 Task: Toggle the show unused in the text editor,
Action: Mouse moved to (17, 567)
Screenshot: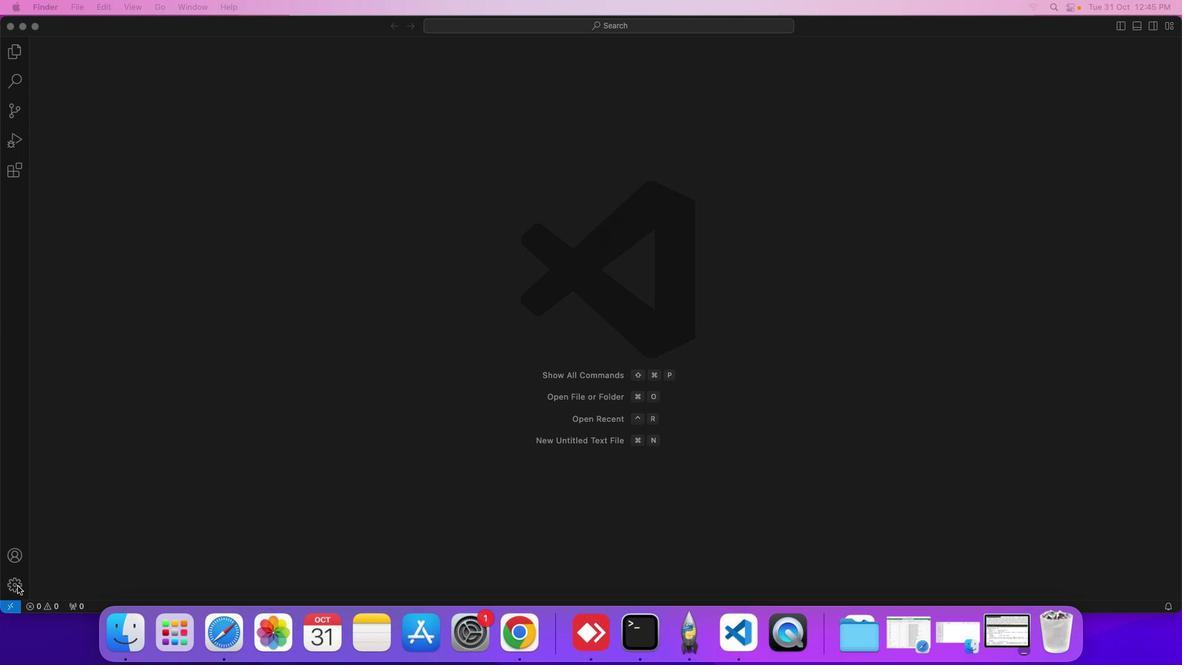 
Action: Mouse pressed left at (17, 567)
Screenshot: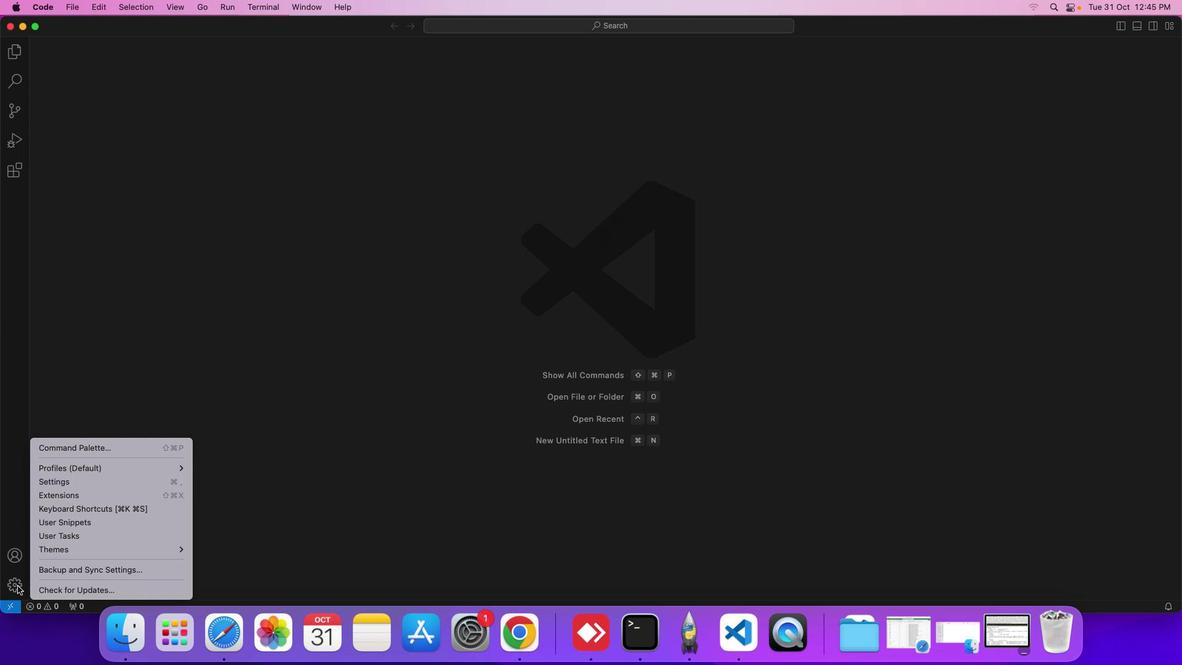 
Action: Mouse moved to (76, 474)
Screenshot: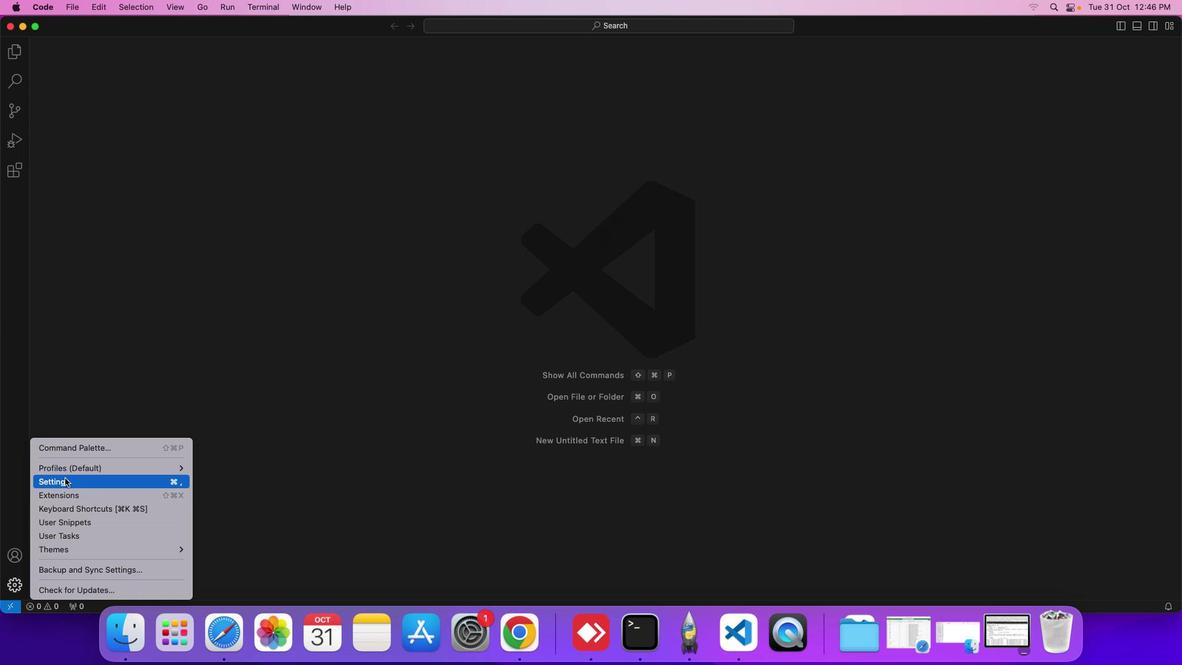 
Action: Mouse pressed left at (76, 474)
Screenshot: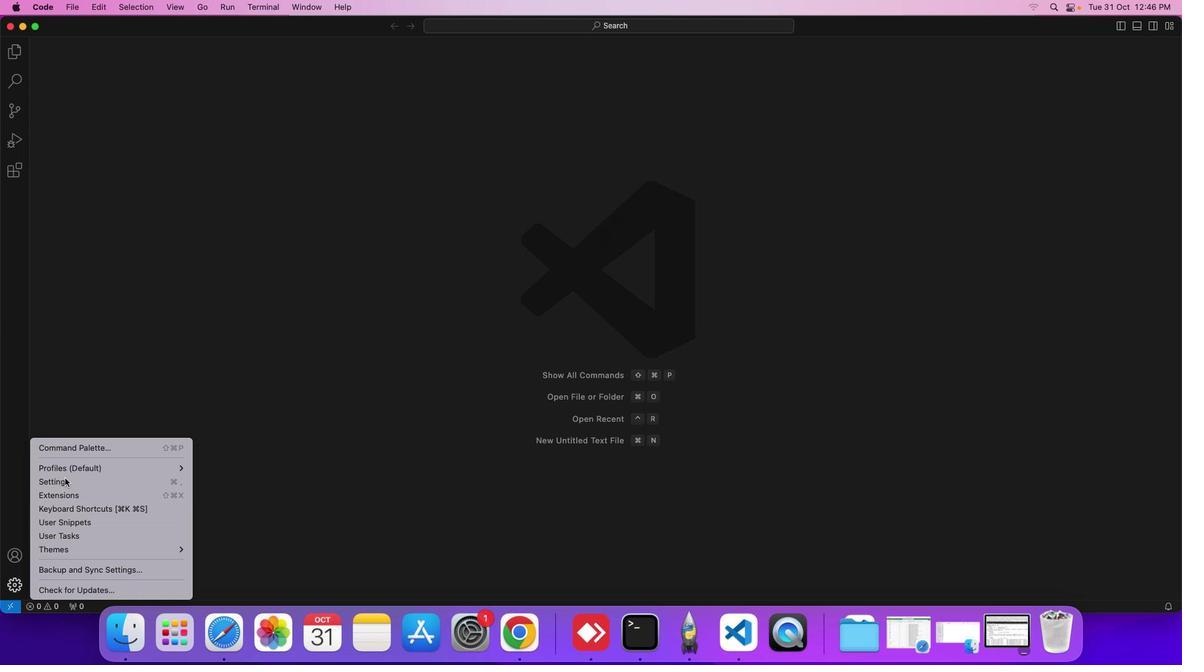 
Action: Mouse moved to (476, 506)
Screenshot: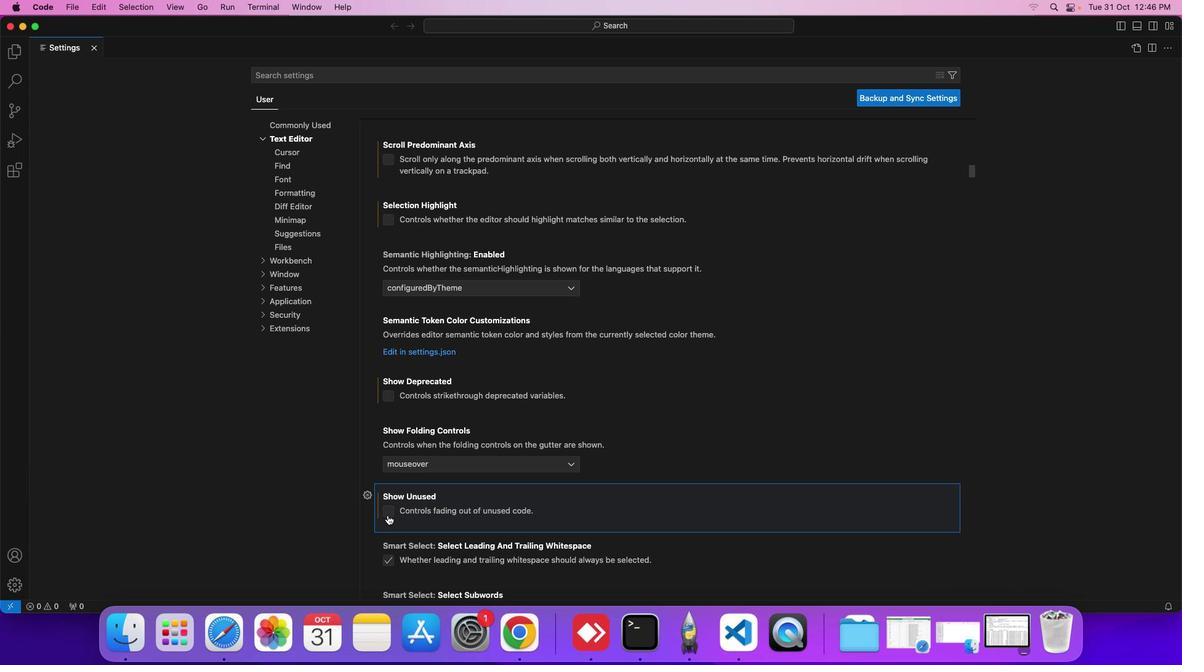 
Action: Mouse pressed left at (476, 506)
Screenshot: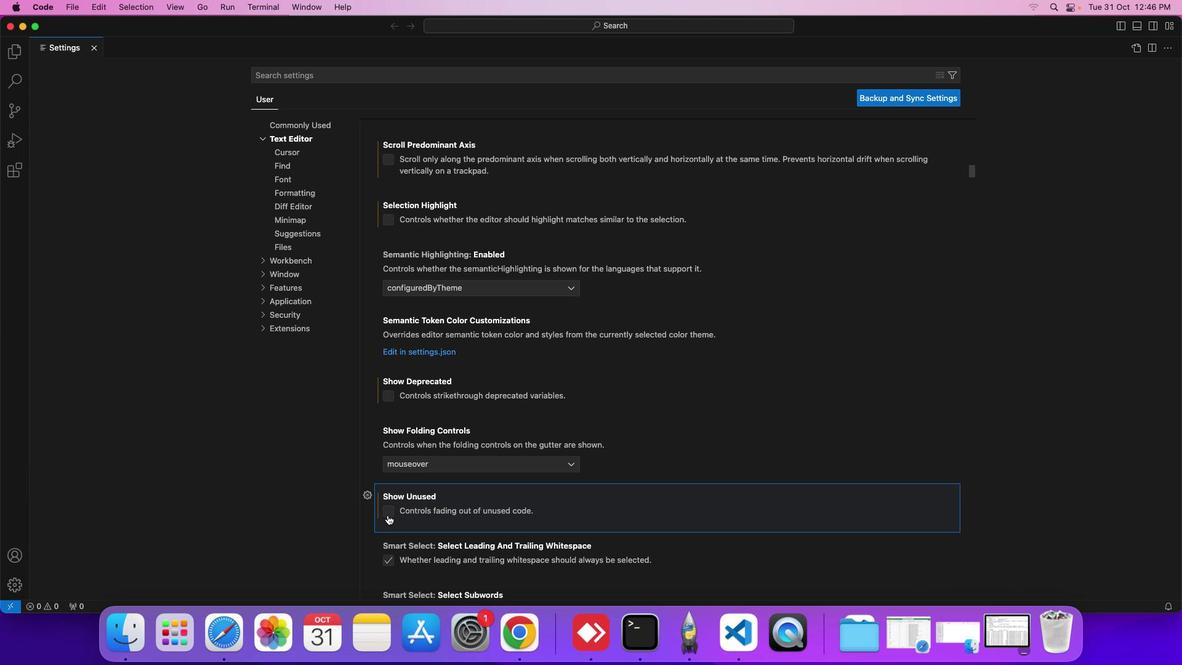 
Action: Mouse moved to (838, 331)
Screenshot: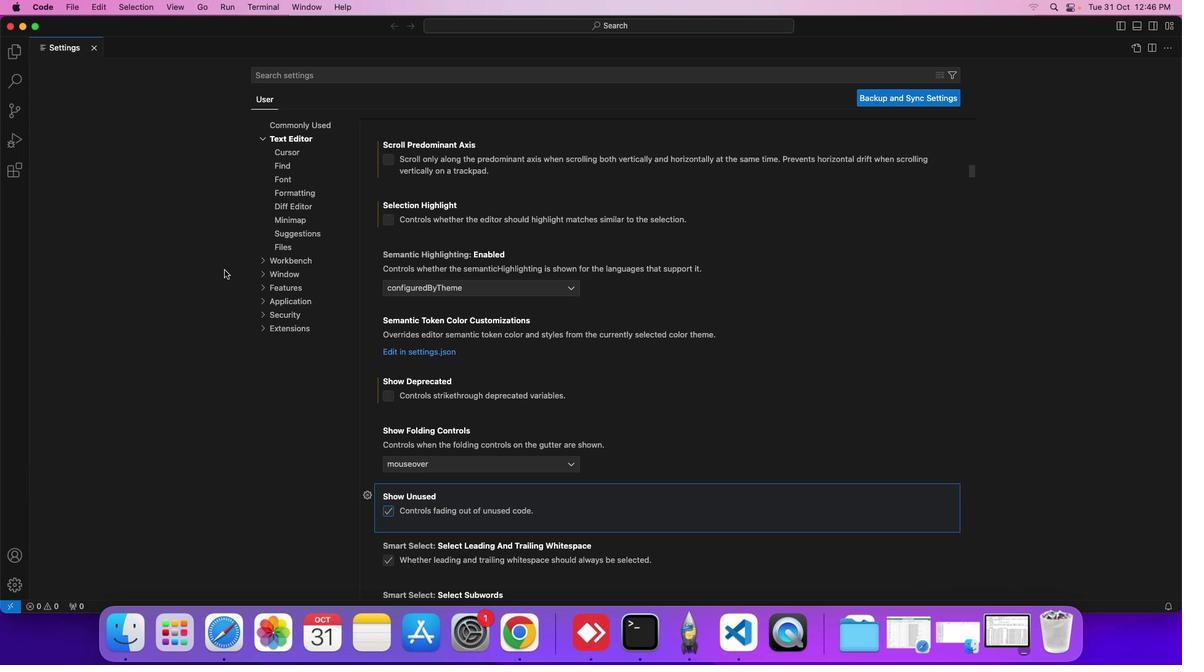 
